 Task: In the Company jpmorgan.com, Log Linkedin Message with description: 'Received a LinkedIn message from a lead asking about our pricing options.'; Add date: '25 September, 2023' and time 3:00:PM; Add contact from the company's contact and save. Logged in from softage.1@softage.net
Action: Mouse moved to (80, 53)
Screenshot: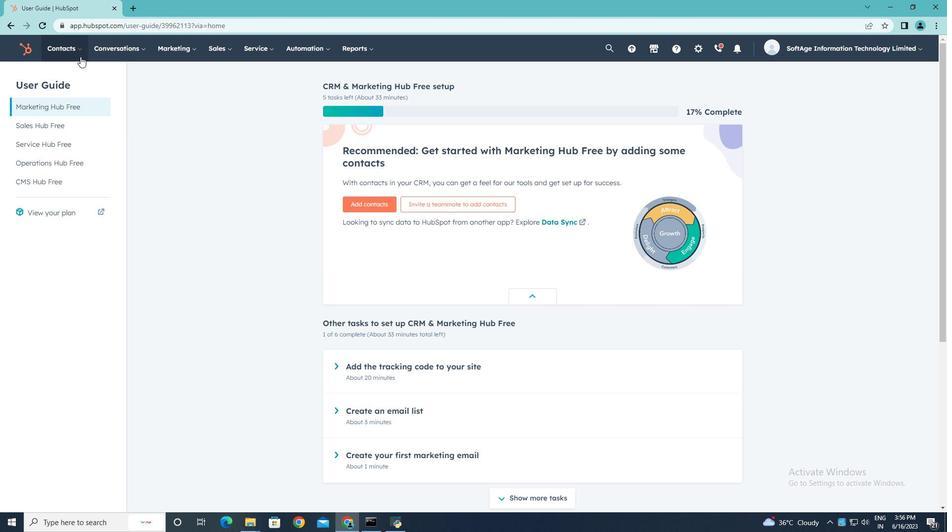 
Action: Mouse pressed left at (80, 53)
Screenshot: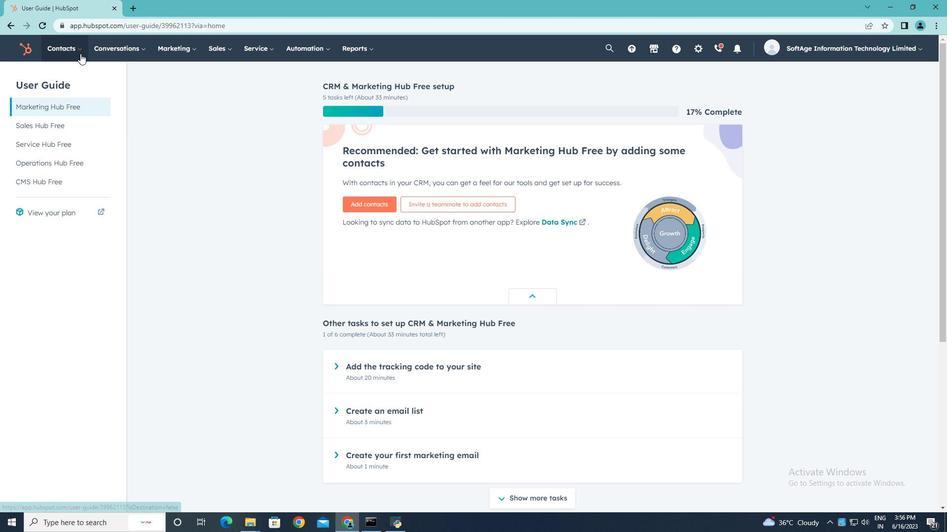 
Action: Mouse moved to (69, 98)
Screenshot: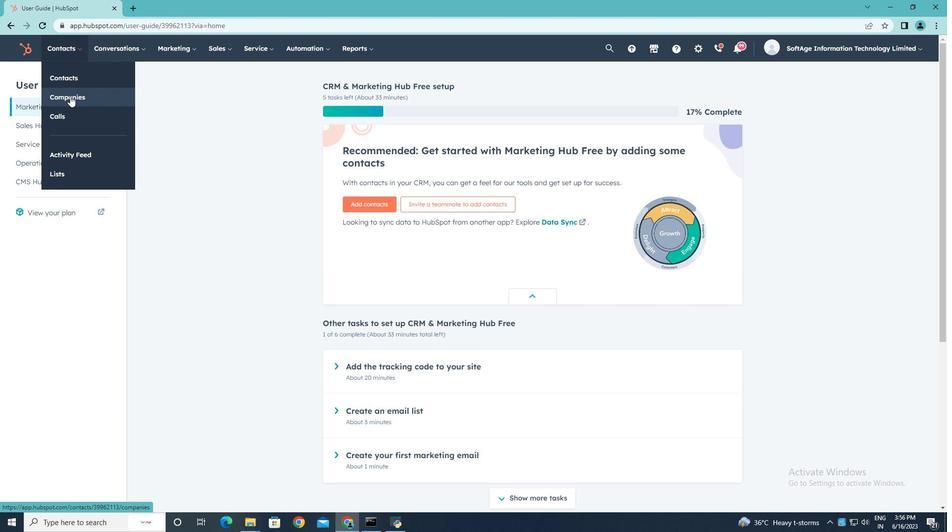 
Action: Mouse pressed left at (69, 98)
Screenshot: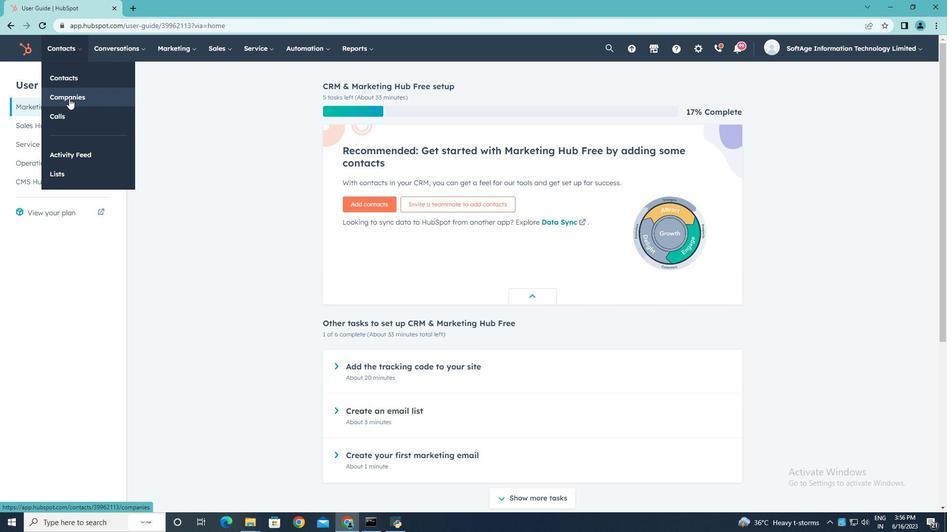 
Action: Mouse moved to (89, 160)
Screenshot: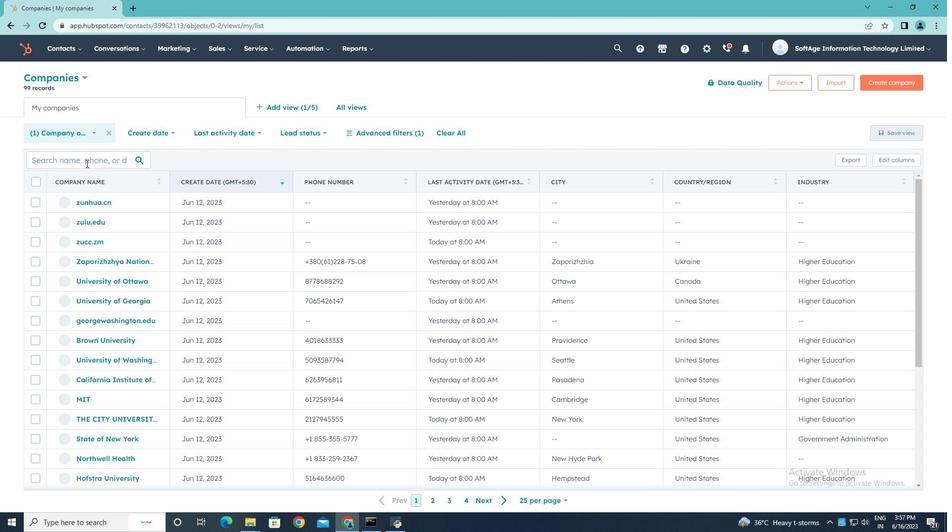 
Action: Mouse pressed left at (89, 160)
Screenshot: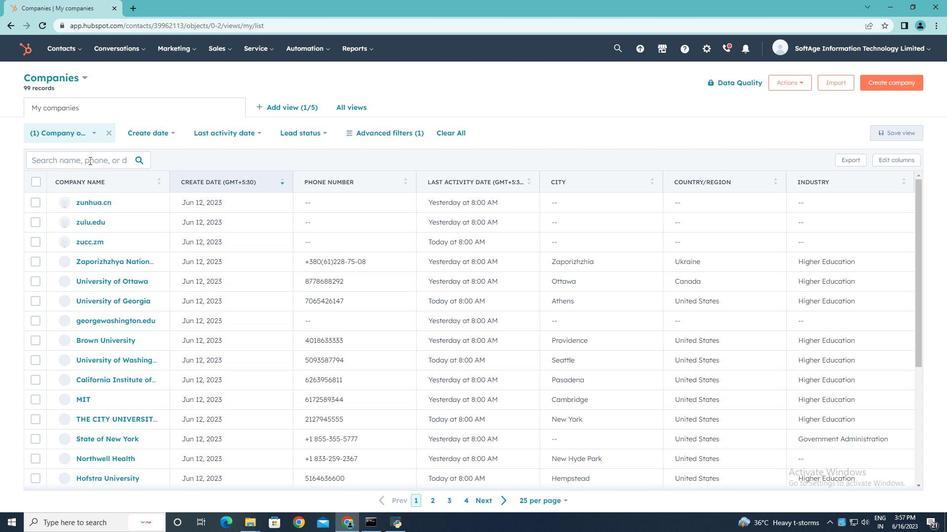
Action: Key pressed jpmorgan.com
Screenshot: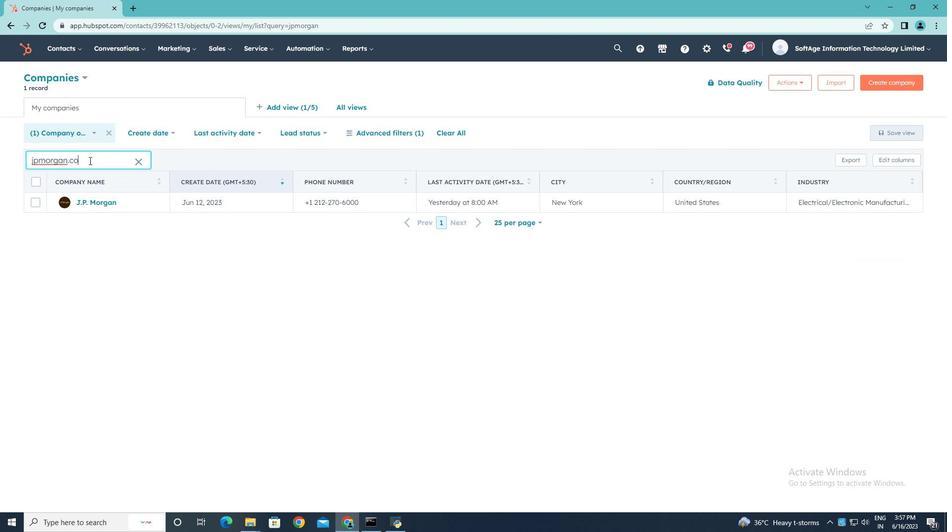 
Action: Mouse moved to (93, 205)
Screenshot: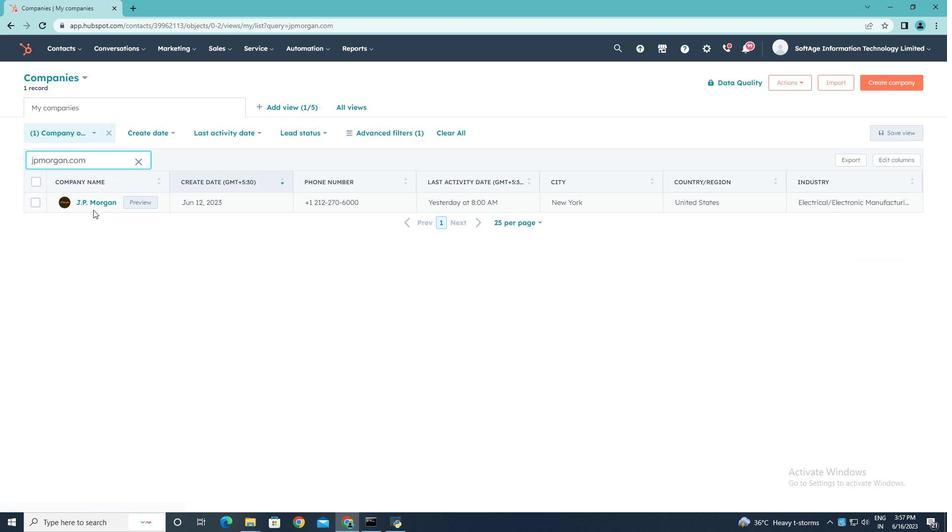 
Action: Mouse pressed left at (93, 205)
Screenshot: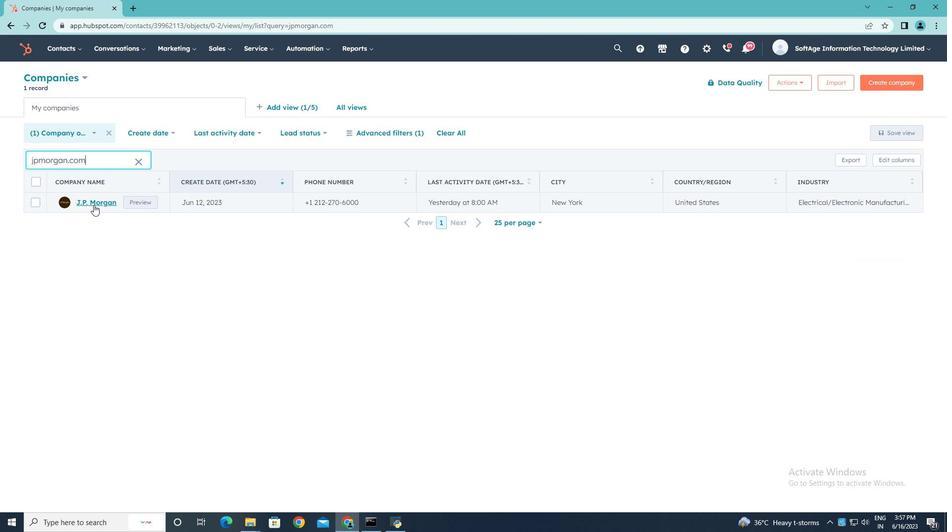 
Action: Mouse moved to (188, 169)
Screenshot: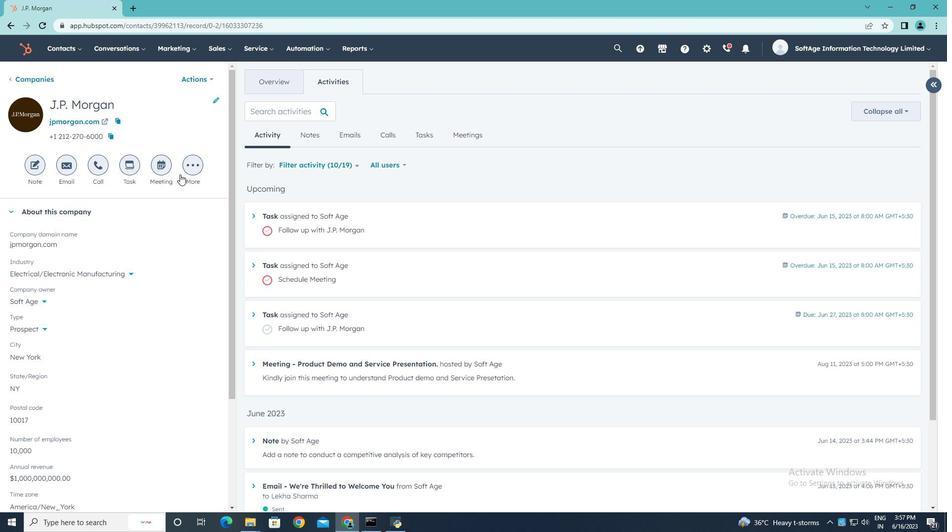 
Action: Mouse pressed left at (188, 169)
Screenshot: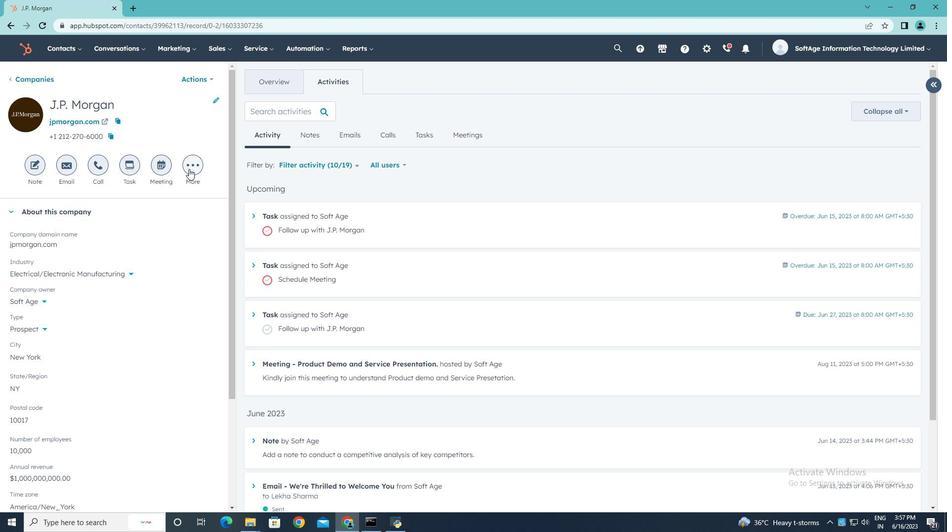 
Action: Mouse moved to (175, 210)
Screenshot: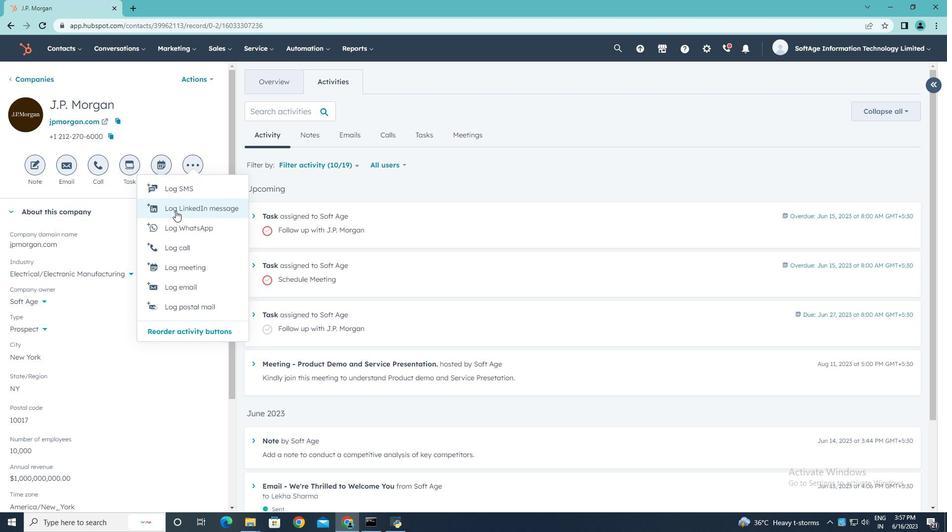 
Action: Mouse pressed left at (175, 210)
Screenshot: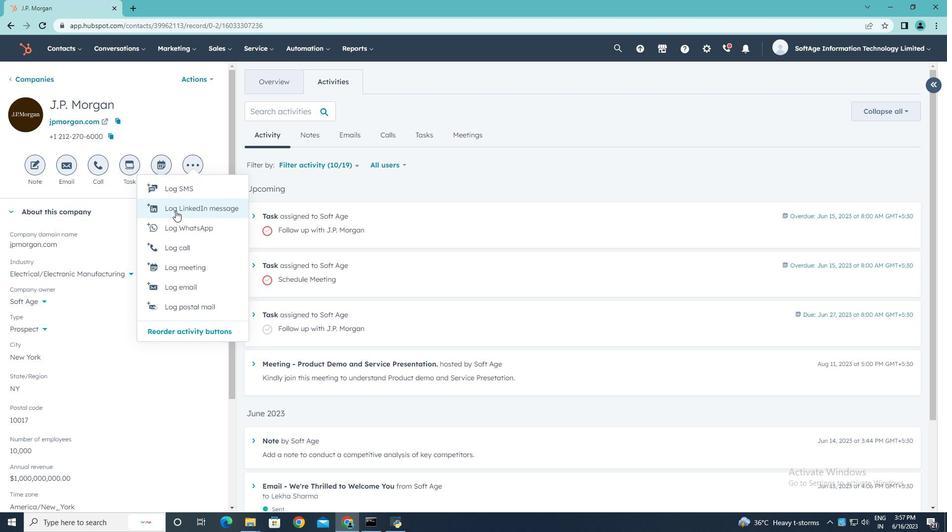 
Action: Key pressed <Key.shift>Received<Key.space>a<Key.space><Key.shift>Linke<Key.shift>D<Key.backspace><Key.shift>d<Key.shift><Key.shift><Key.shift><Key.shift><Key.shift><Key.shift><Key.shift><Key.shift><Key.shift>in<Key.backspace><Key.backspace><Key.shift><Key.shift>In<Key.space>message<Key.space>from<Key.space>a<Key.space>lead<Key.space>asking<Key.space>about<Key.space>our<Key.space>pricing<Key.space>options.
Screenshot: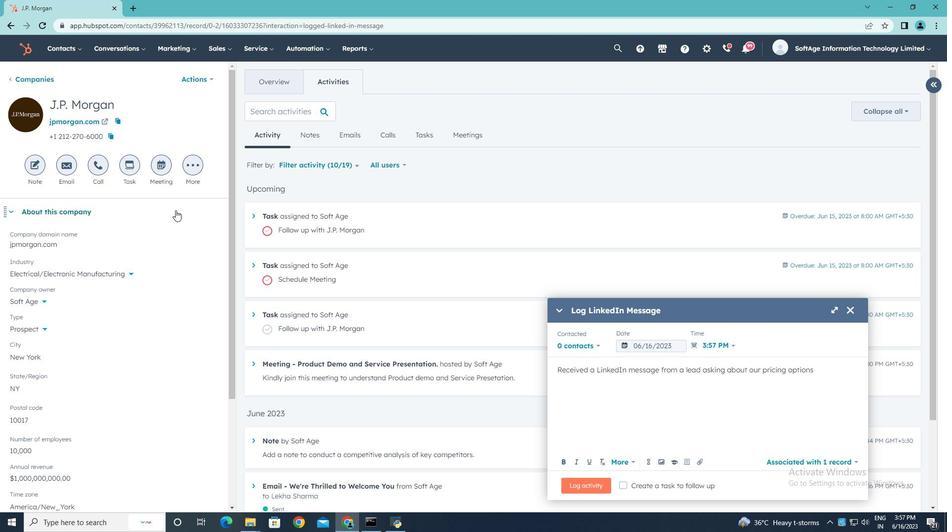 
Action: Mouse moved to (676, 346)
Screenshot: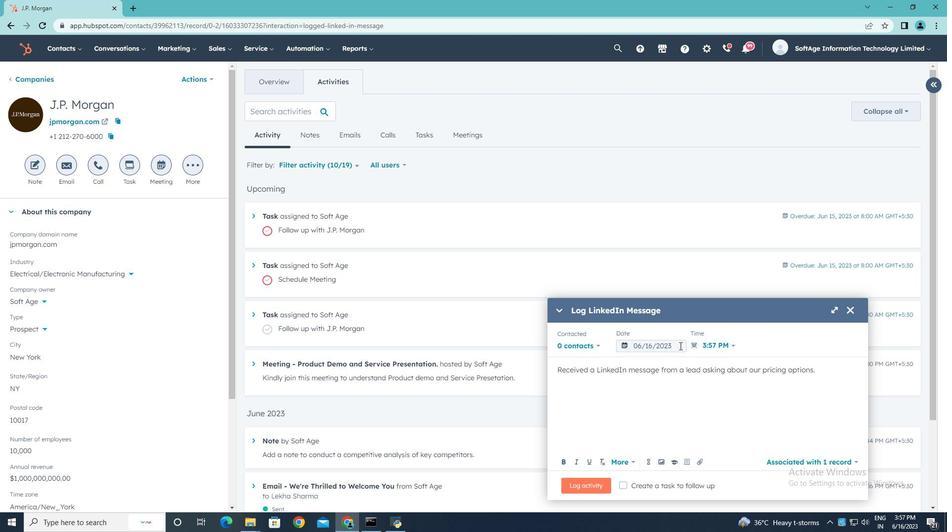 
Action: Mouse pressed left at (676, 346)
Screenshot: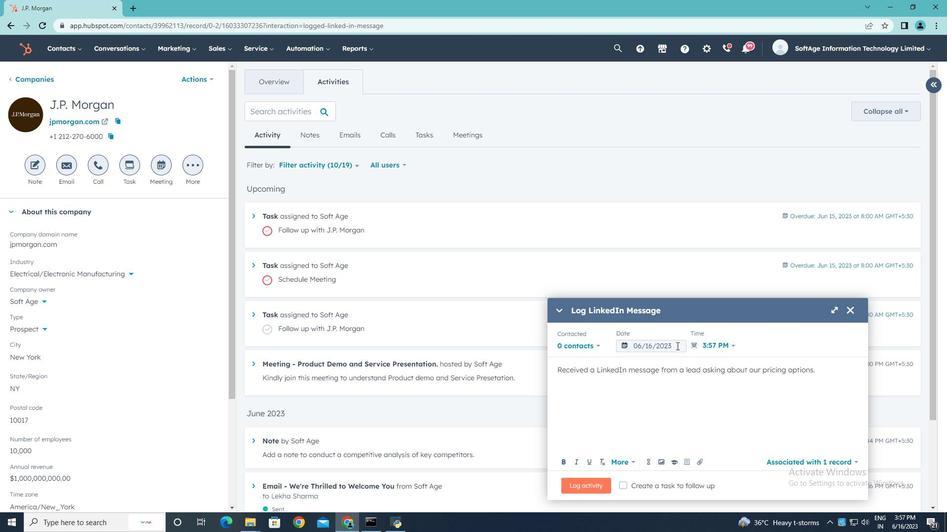 
Action: Mouse moved to (746, 191)
Screenshot: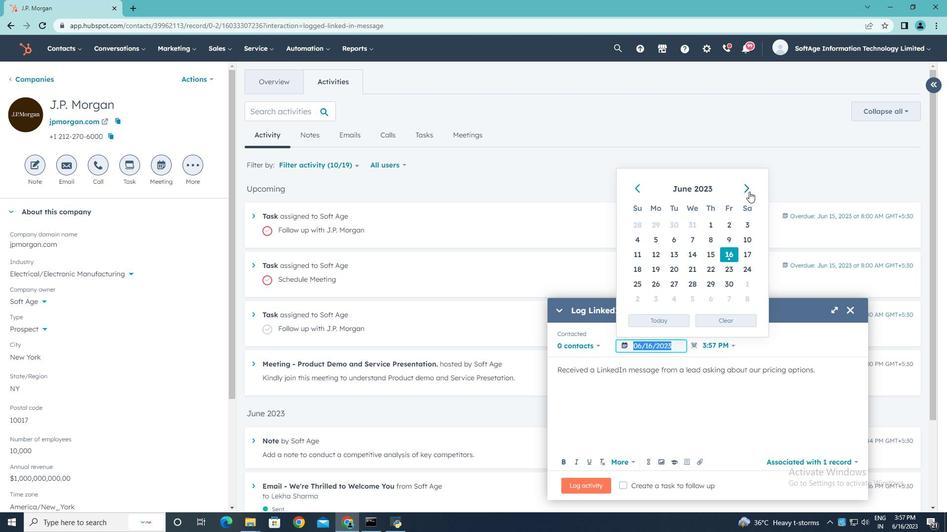 
Action: Mouse pressed left at (746, 191)
Screenshot: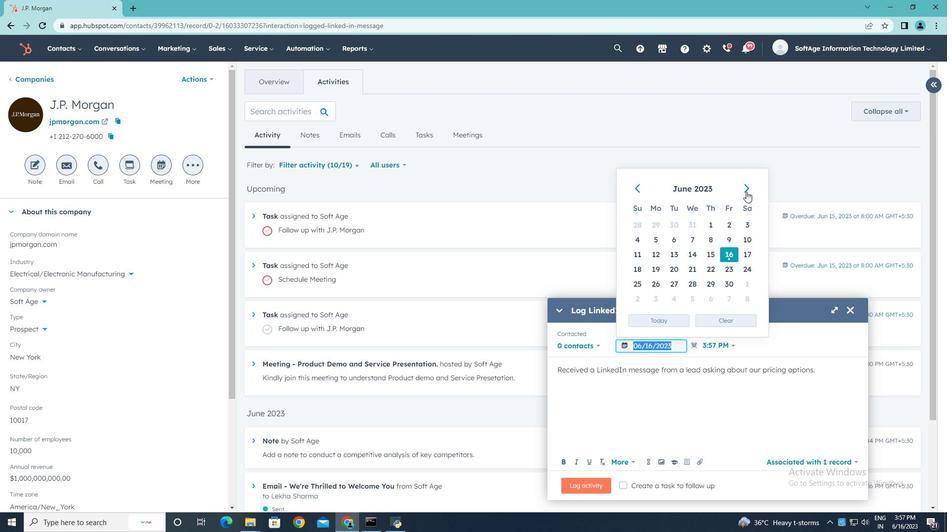 
Action: Mouse pressed left at (746, 191)
Screenshot: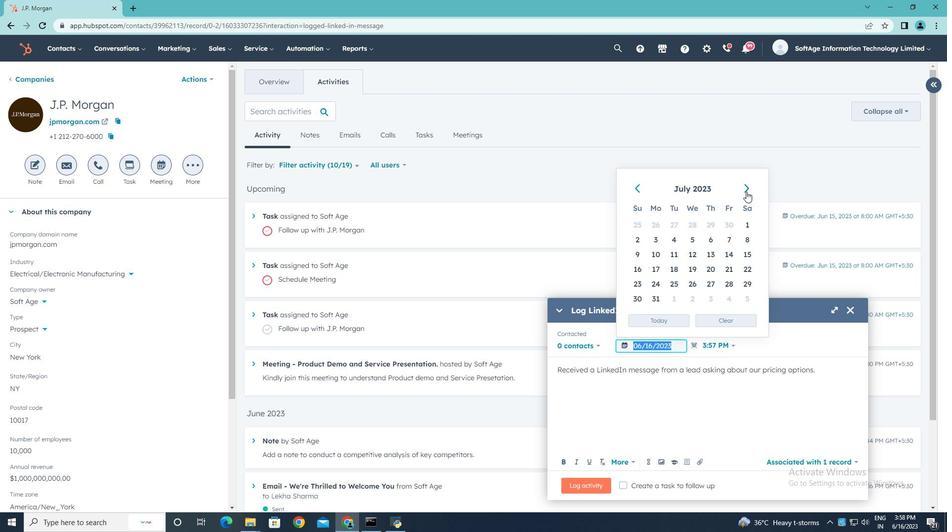 
Action: Mouse pressed left at (746, 191)
Screenshot: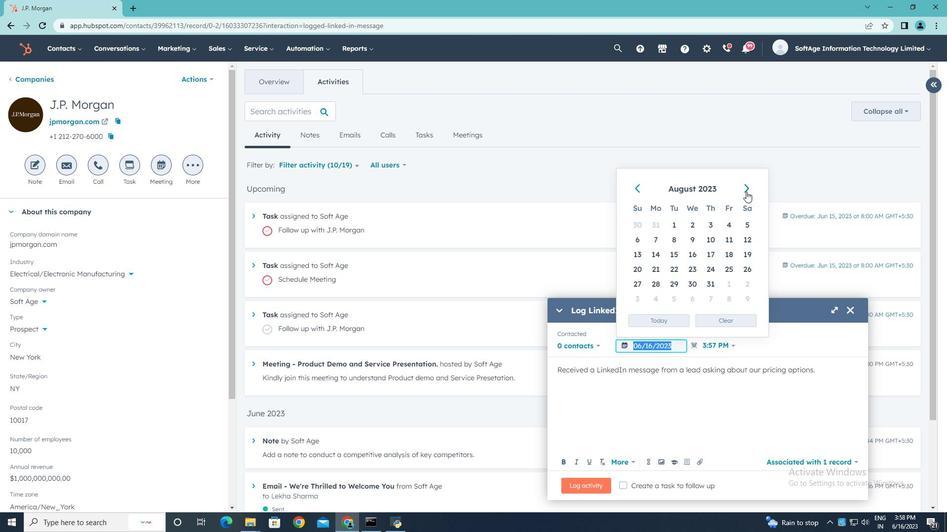 
Action: Mouse moved to (657, 286)
Screenshot: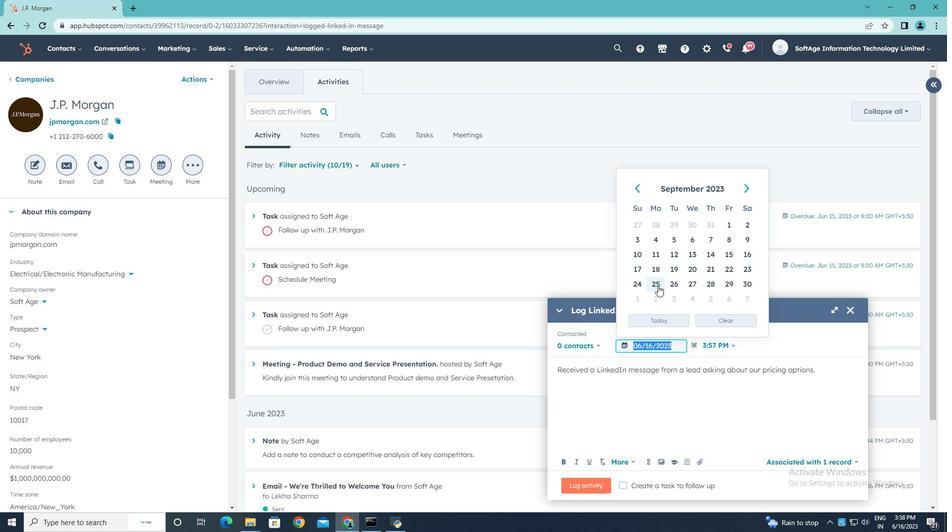 
Action: Mouse pressed left at (657, 286)
Screenshot: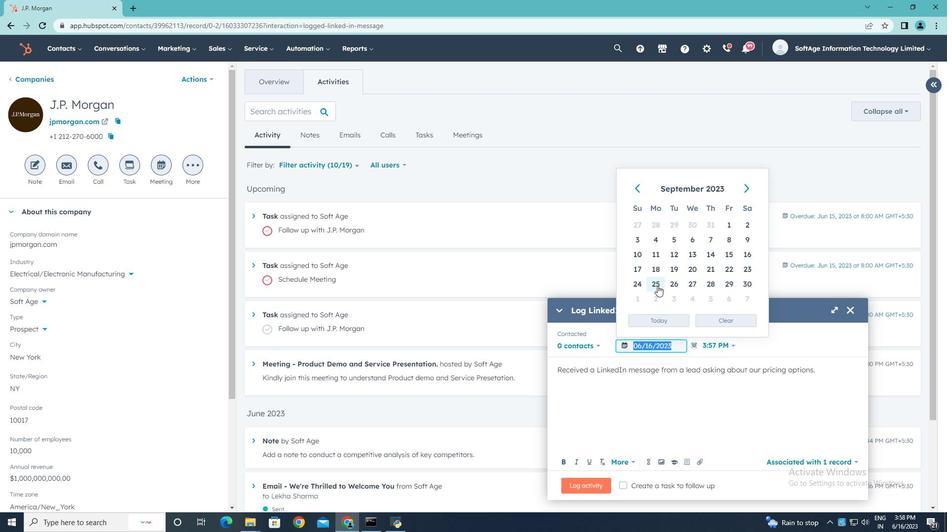 
Action: Mouse moved to (733, 346)
Screenshot: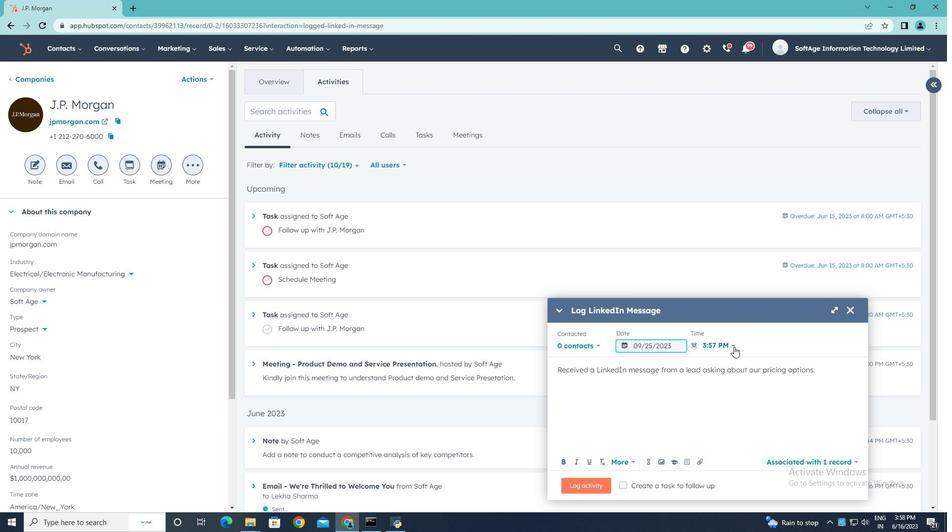 
Action: Mouse pressed left at (733, 346)
Screenshot: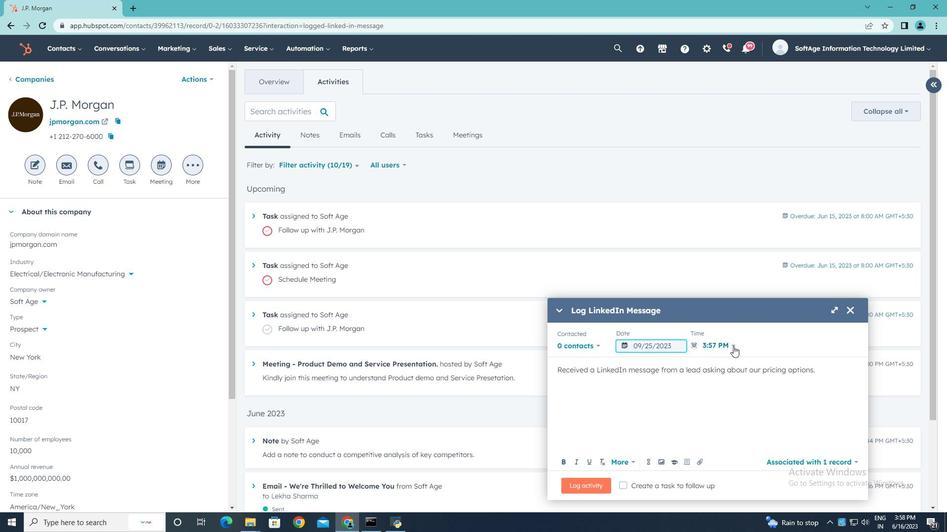 
Action: Mouse moved to (668, 417)
Screenshot: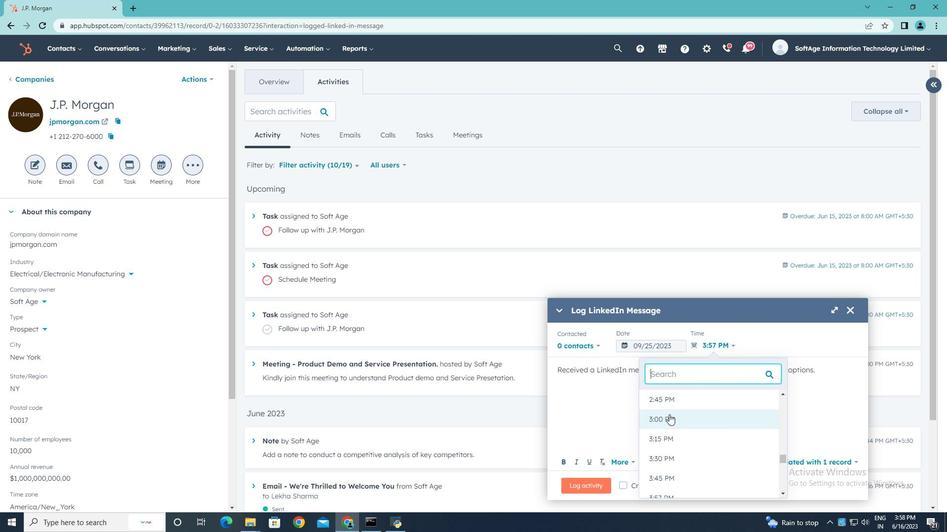 
Action: Mouse pressed left at (668, 417)
Screenshot: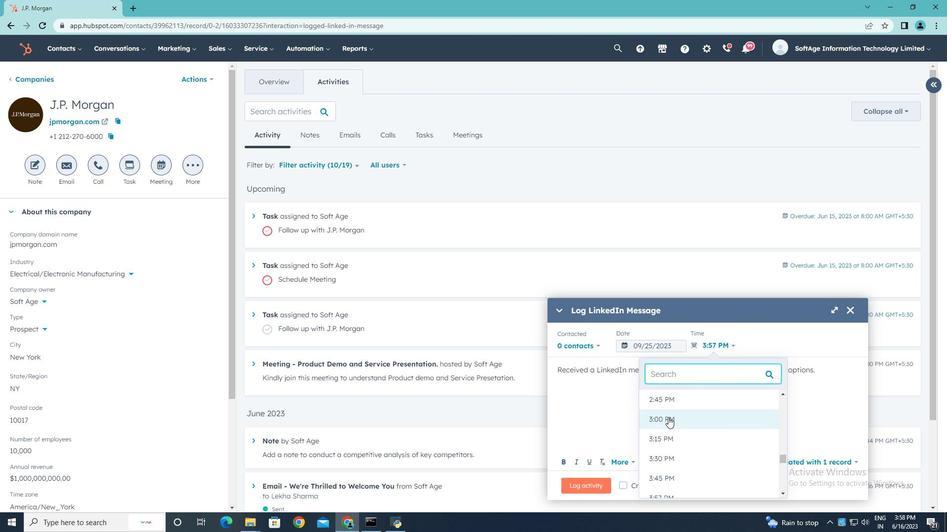 
Action: Mouse moved to (851, 462)
Screenshot: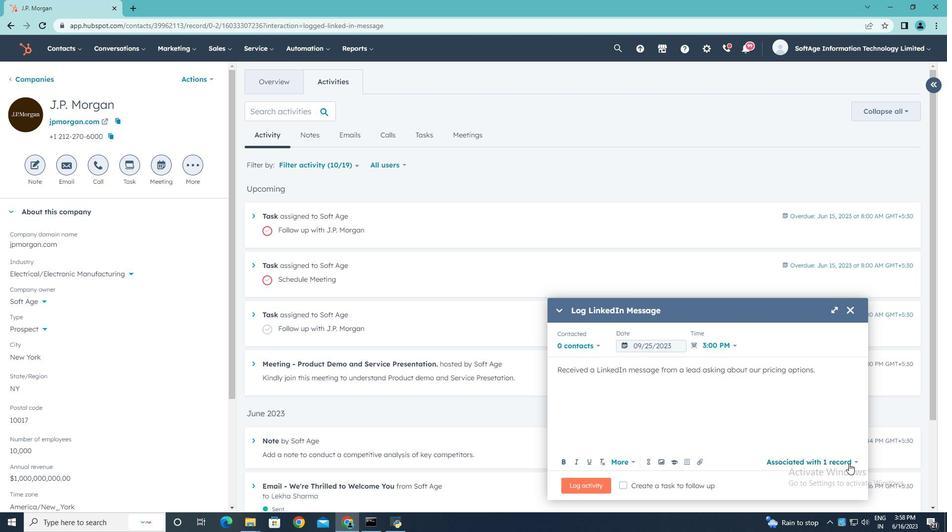 
Action: Mouse pressed left at (851, 462)
Screenshot: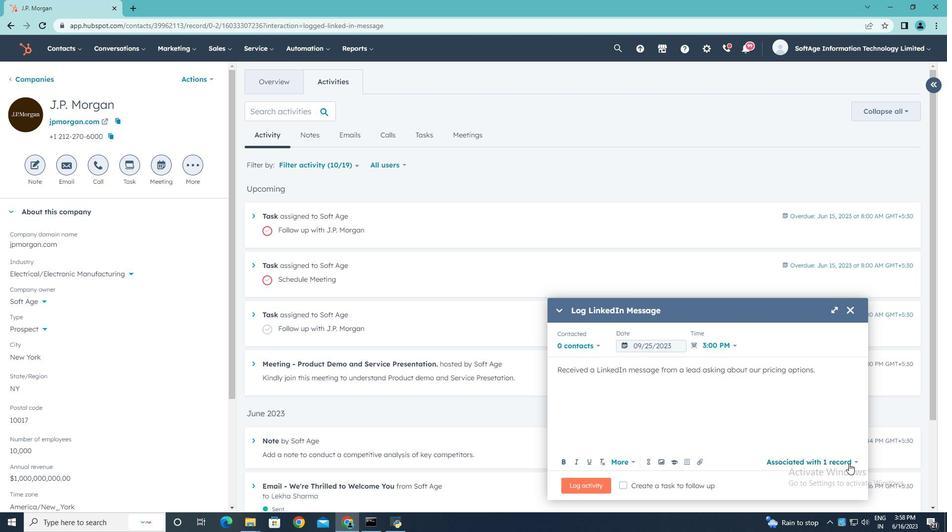 
Action: Mouse moved to (665, 375)
Screenshot: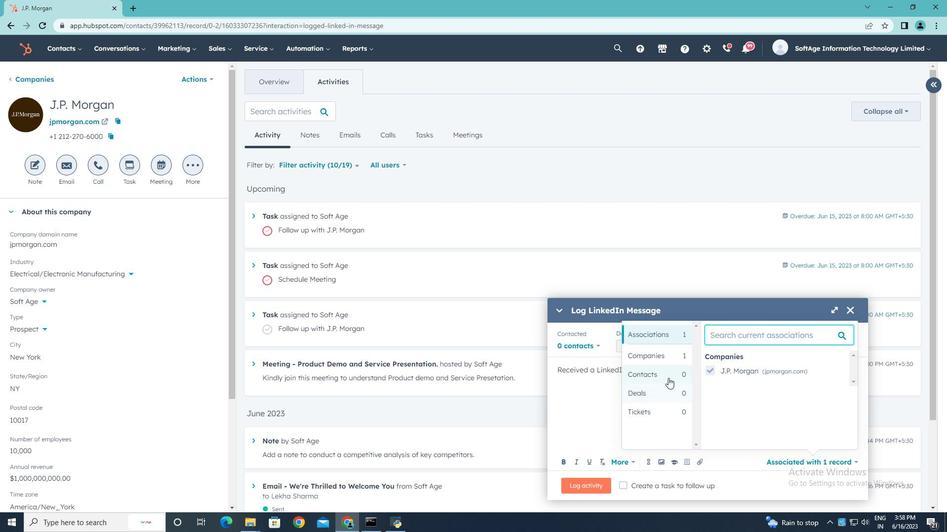 
Action: Mouse pressed left at (665, 375)
Screenshot: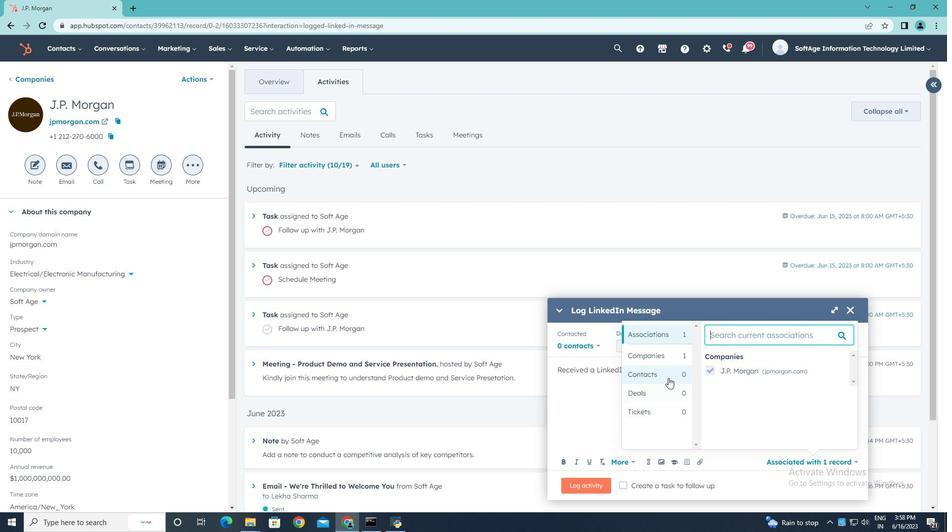 
Action: Mouse moved to (710, 362)
Screenshot: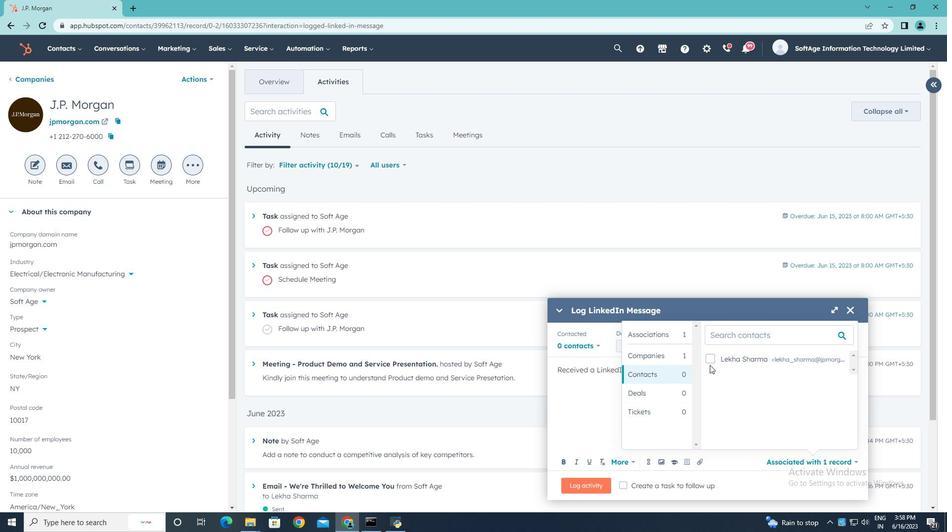 
Action: Mouse pressed left at (710, 362)
Screenshot: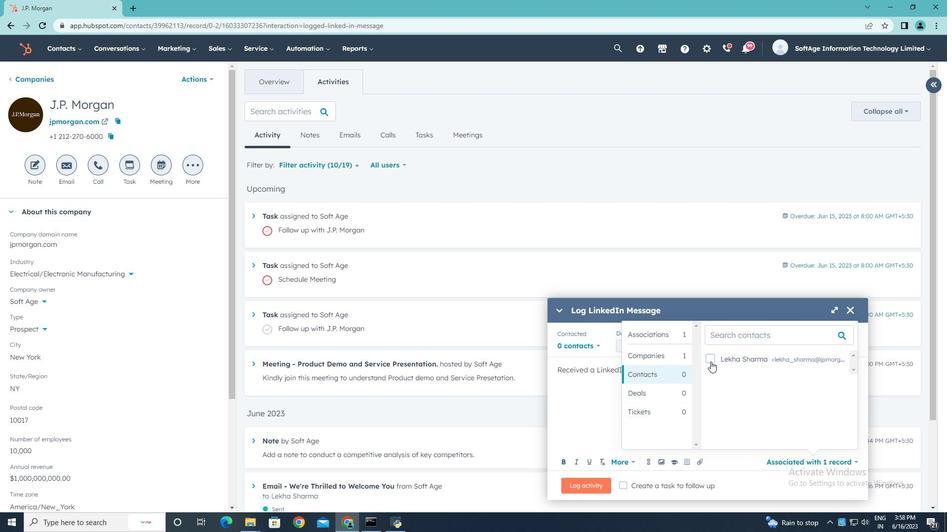 
Action: Mouse moved to (595, 428)
Screenshot: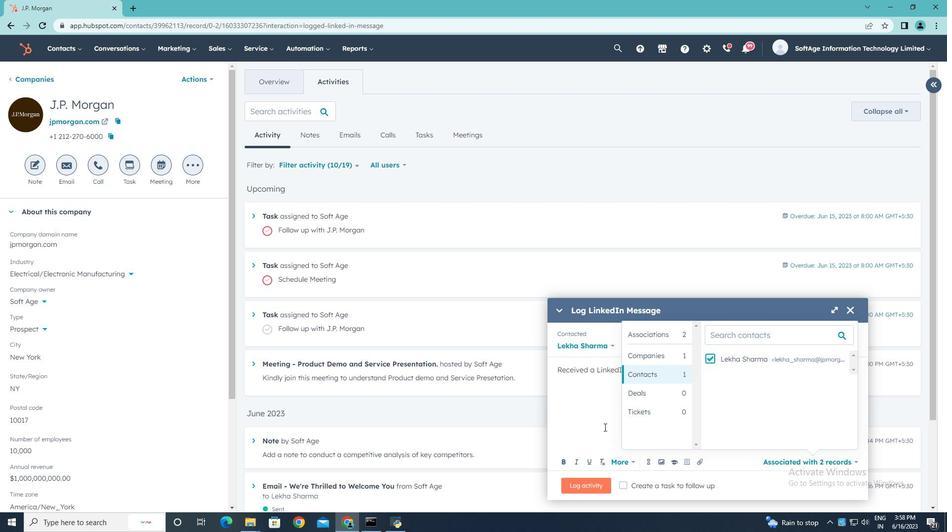 
Action: Mouse pressed left at (595, 428)
Screenshot: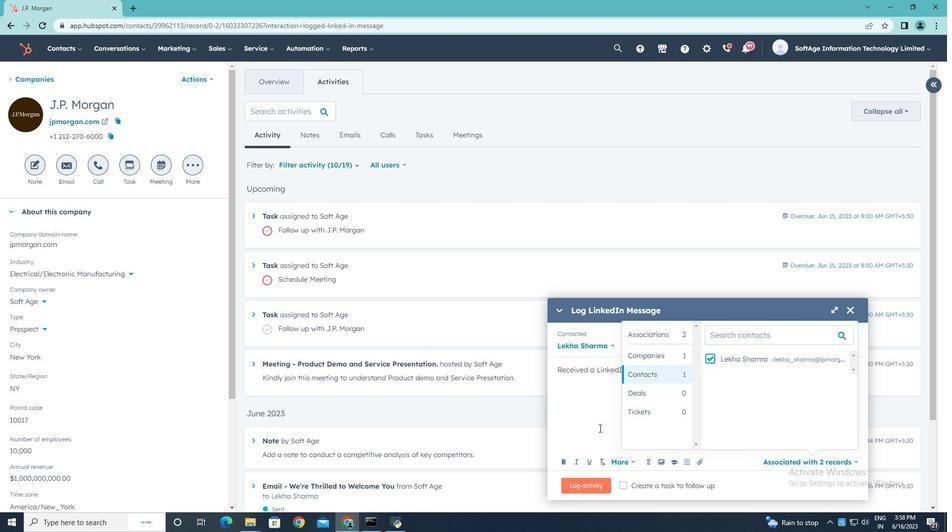 
Action: Mouse moved to (588, 484)
Screenshot: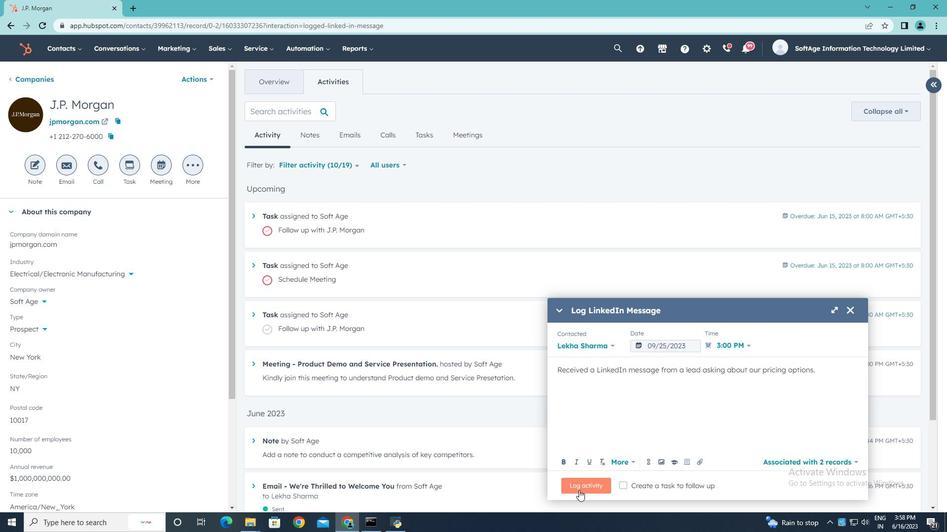 
Action: Mouse pressed left at (588, 484)
Screenshot: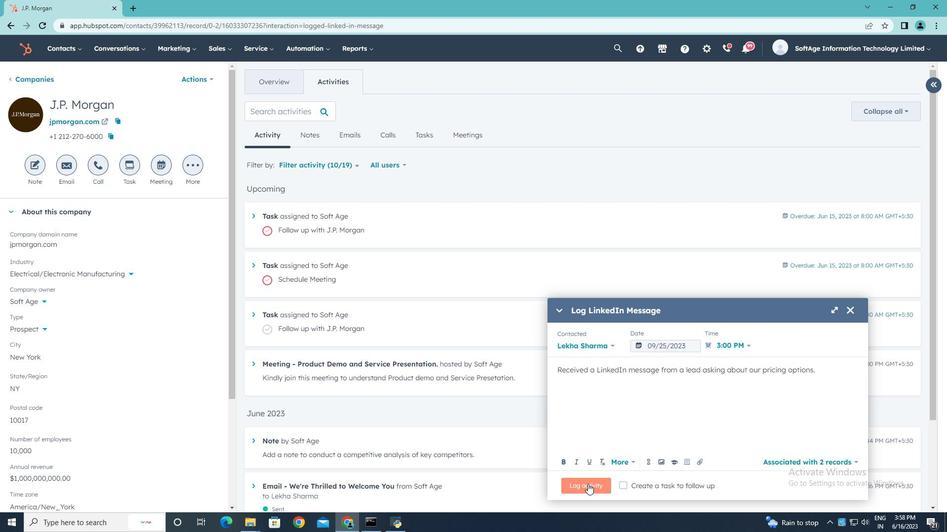 
